 Task: Add a dependency to the task Improve accessibility features of the app for users with disabilities , the existing task  Add support for user-generated content and comments in the project VelocityTech.
Action: Mouse moved to (781, 605)
Screenshot: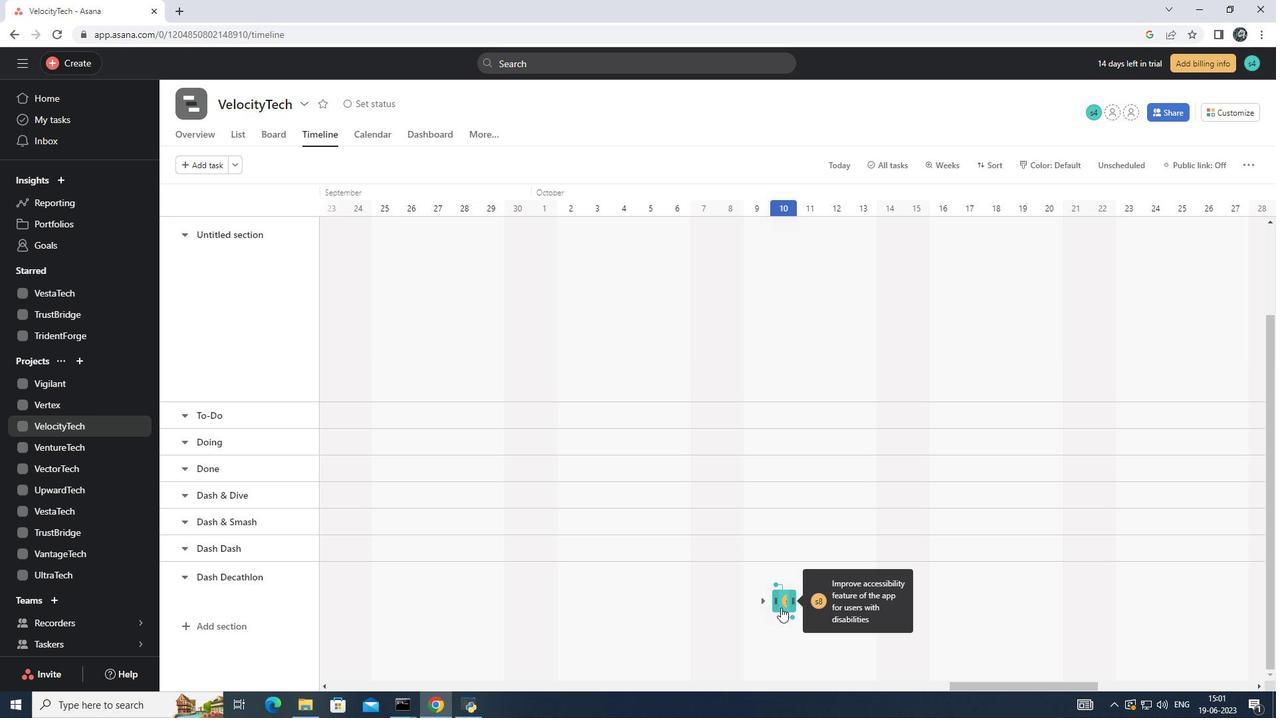 
Action: Mouse pressed left at (781, 605)
Screenshot: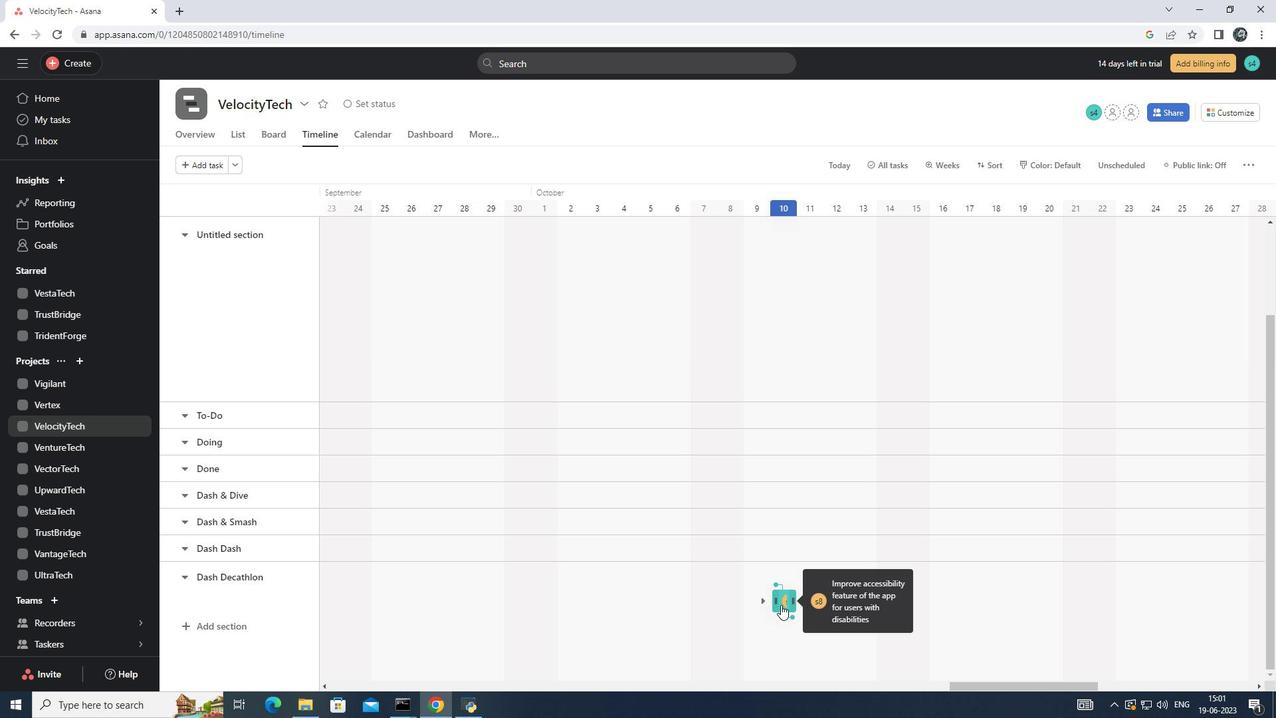 
Action: Mouse moved to (957, 356)
Screenshot: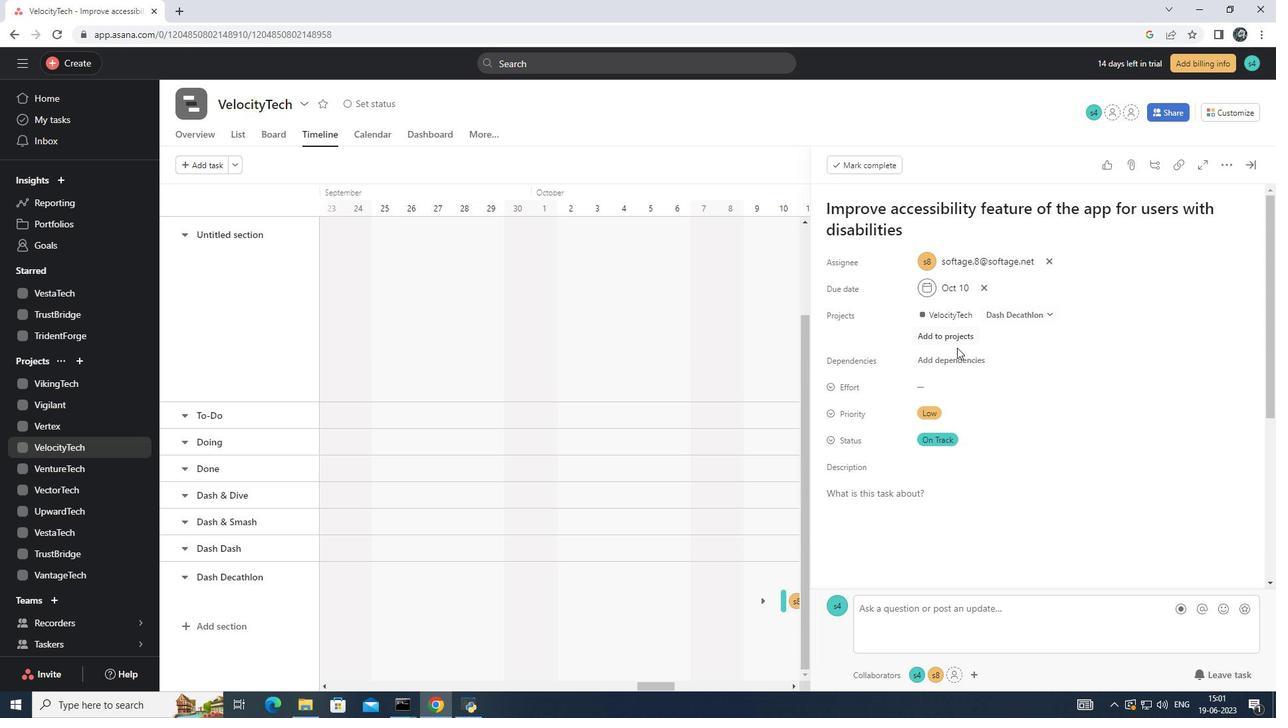 
Action: Mouse pressed left at (957, 356)
Screenshot: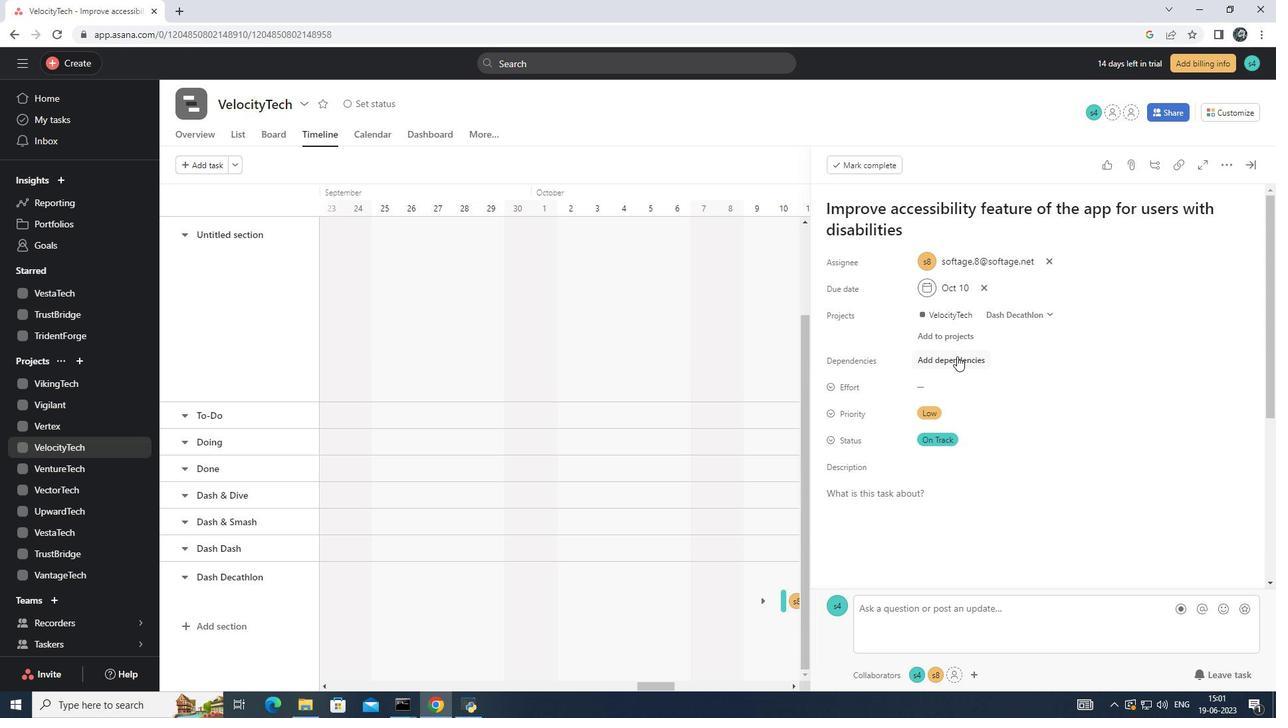 
Action: Mouse moved to (1050, 416)
Screenshot: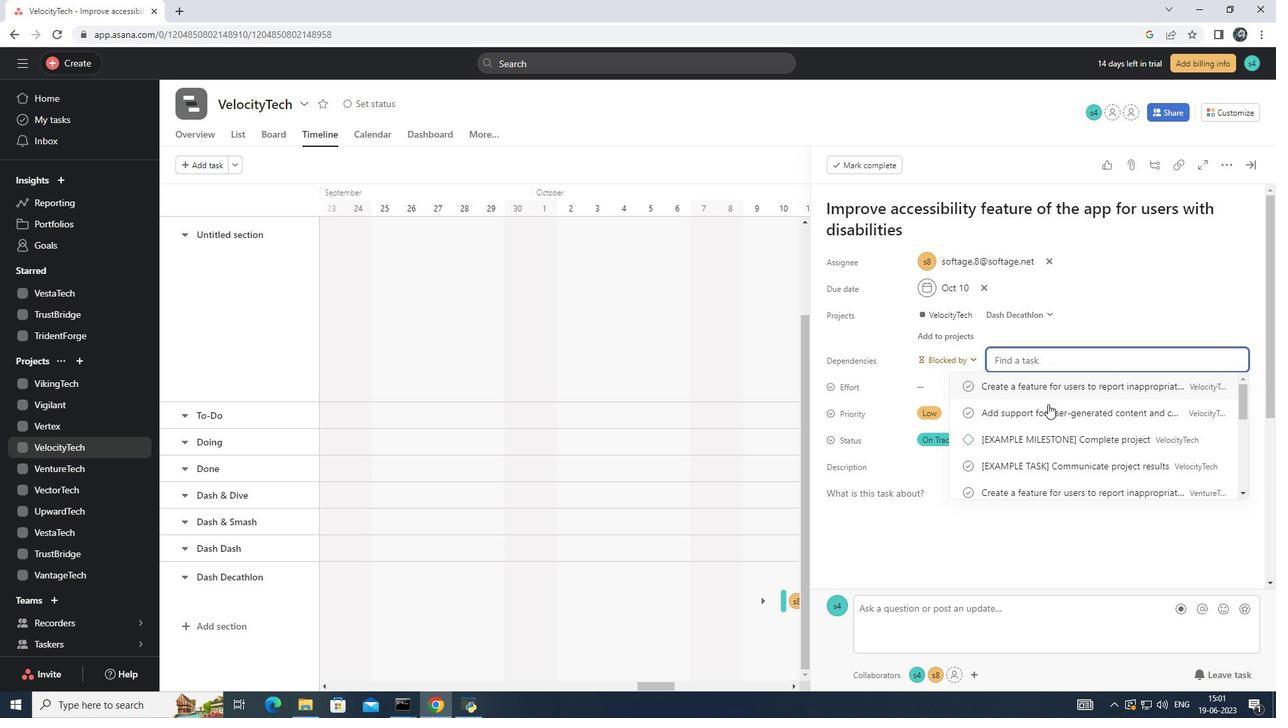 
Action: Mouse pressed left at (1050, 416)
Screenshot: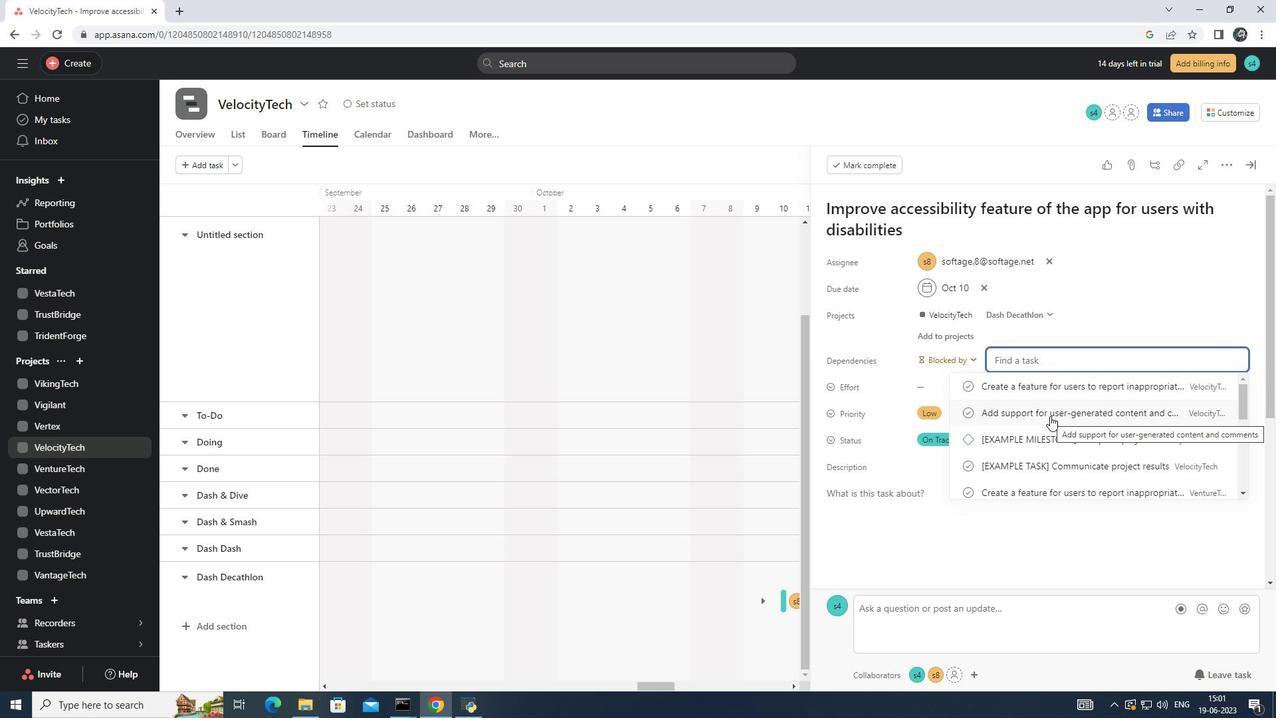 
Action: Mouse pressed left at (1050, 416)
Screenshot: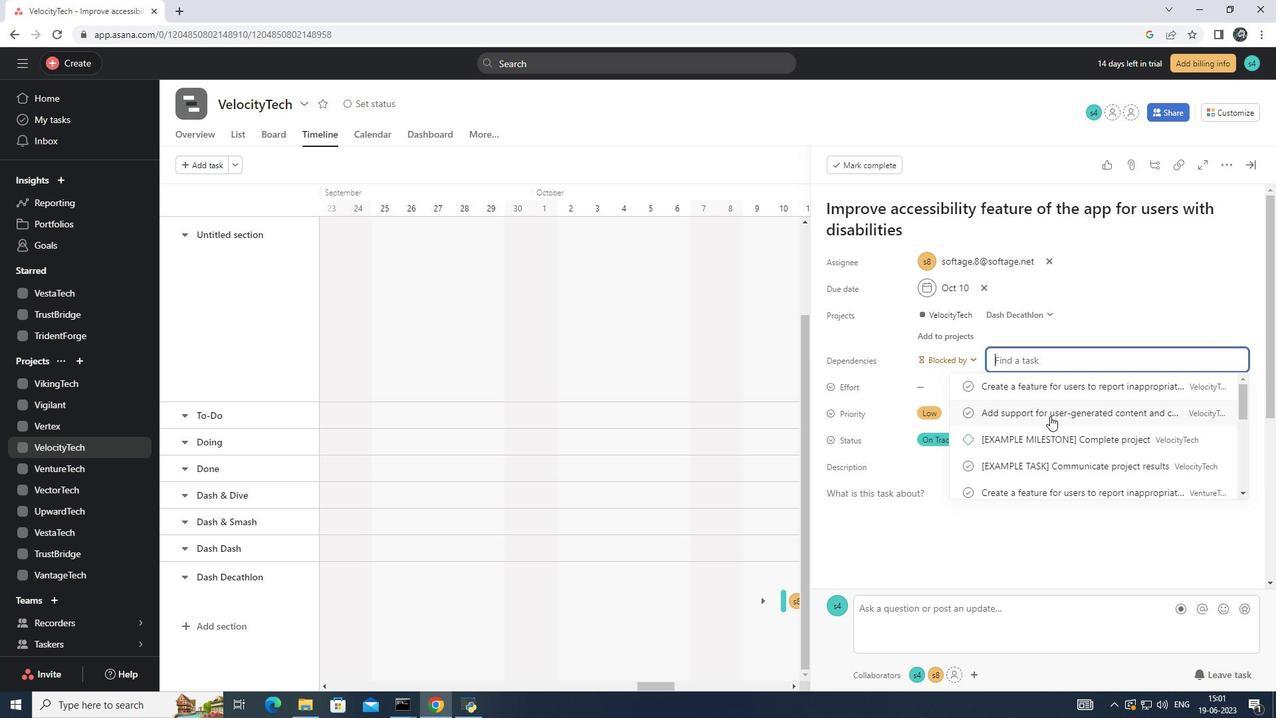 
